 Task: Where is the Sagrada Familia located?
Action: Mouse moved to (98, 116)
Screenshot: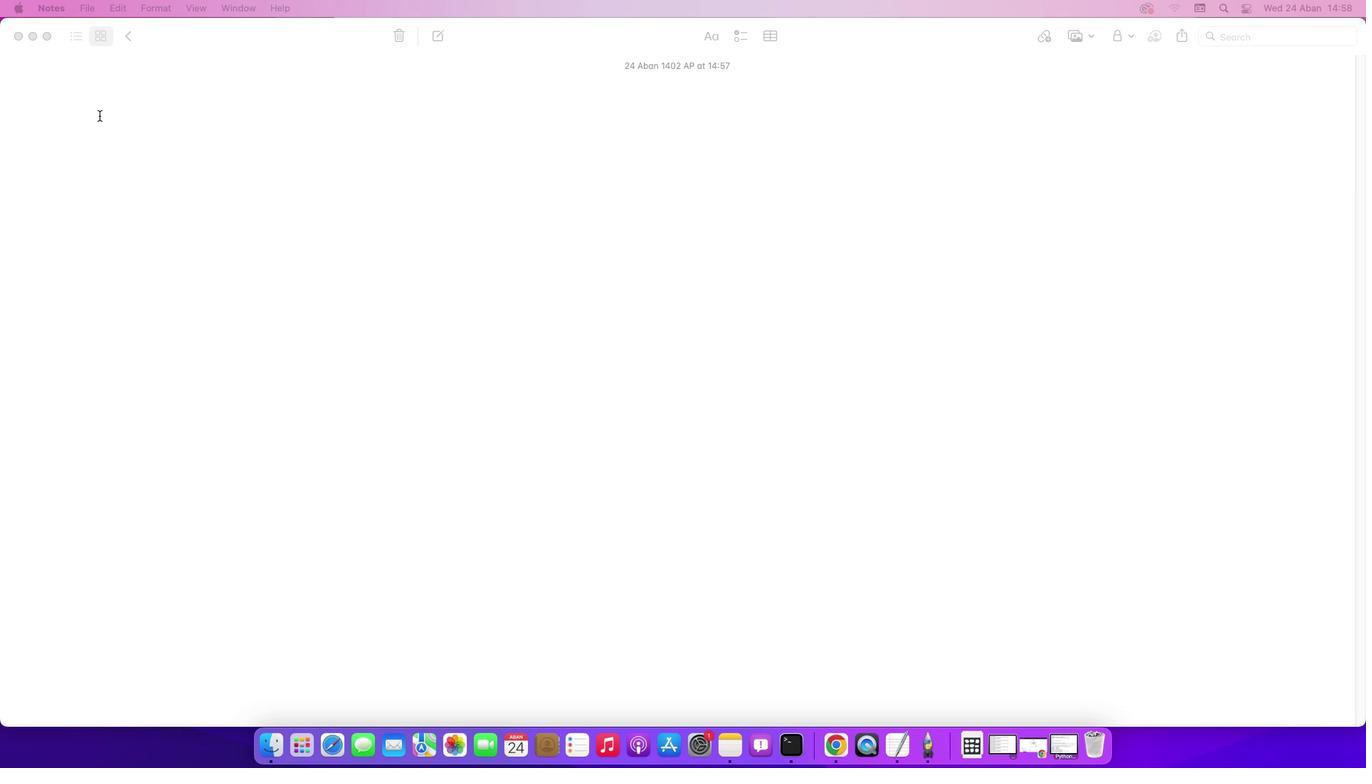 
Action: Mouse pressed left at (98, 116)
Screenshot: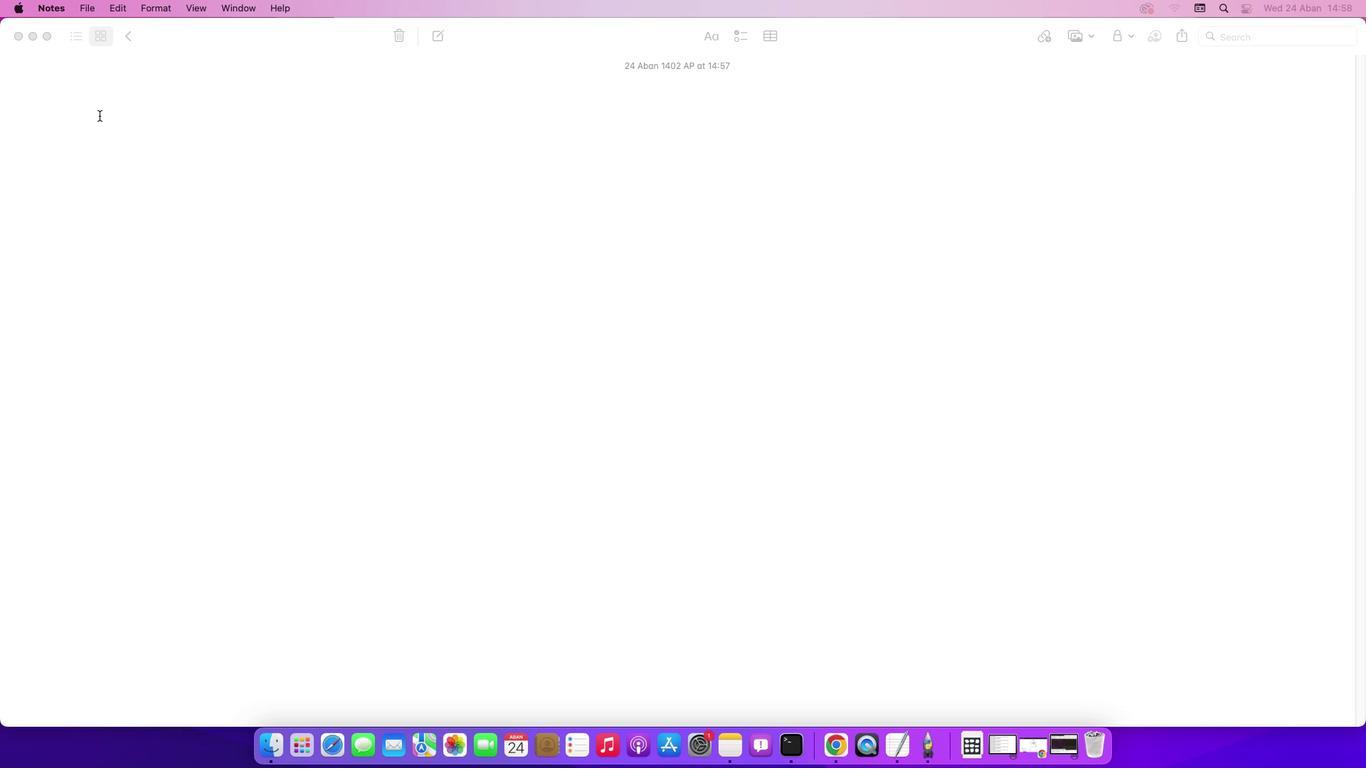 
Action: Key pressed Key.shift'W''h''e''r''e'Key.space'i''s'Key.space't''h''e'Key.spaceKey.shift'S''a''g''r''a''d''a'Key.spaceKey.shift'F''a''m''i''l''i''a'Key.spaceKey.shift'l''o''c''a''t''e''d'Key.shift_r'?'Key.enter
Screenshot: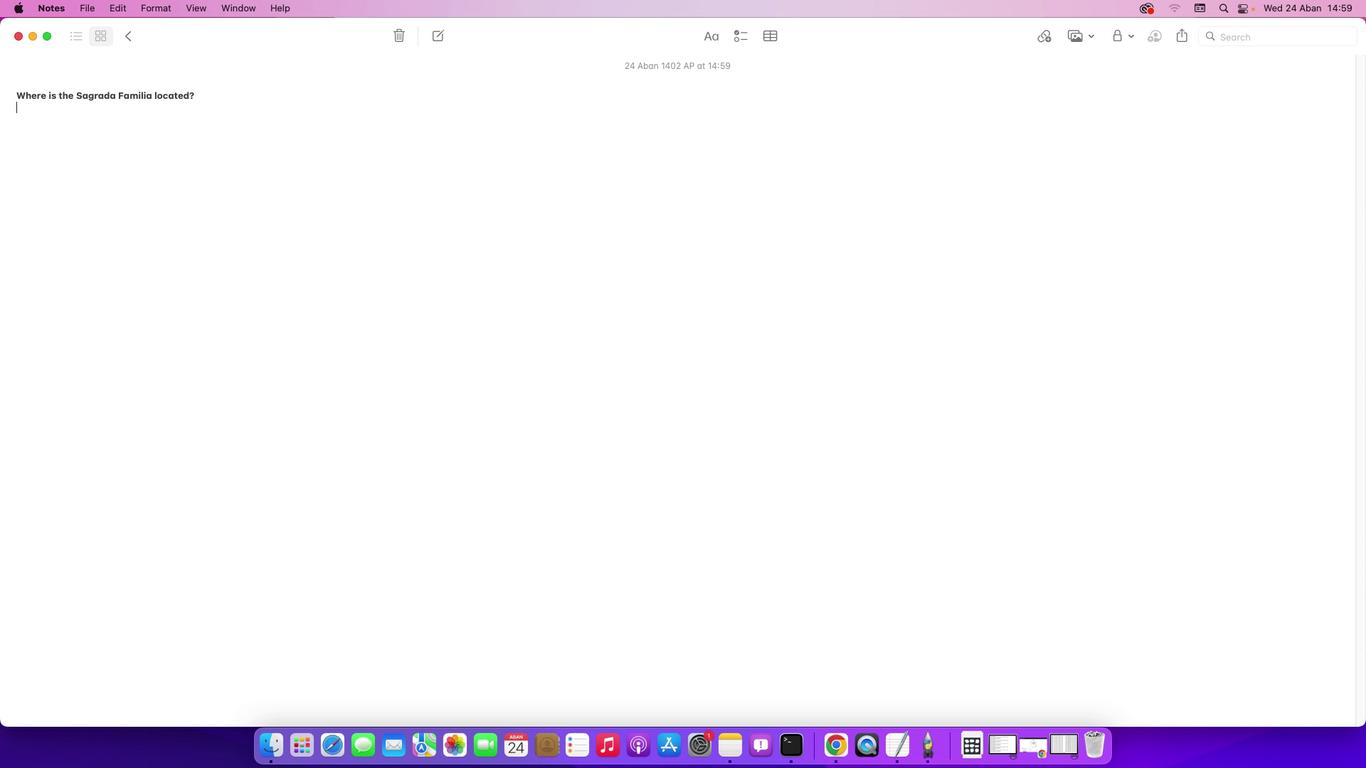
Action: Mouse moved to (1031, 748)
Screenshot: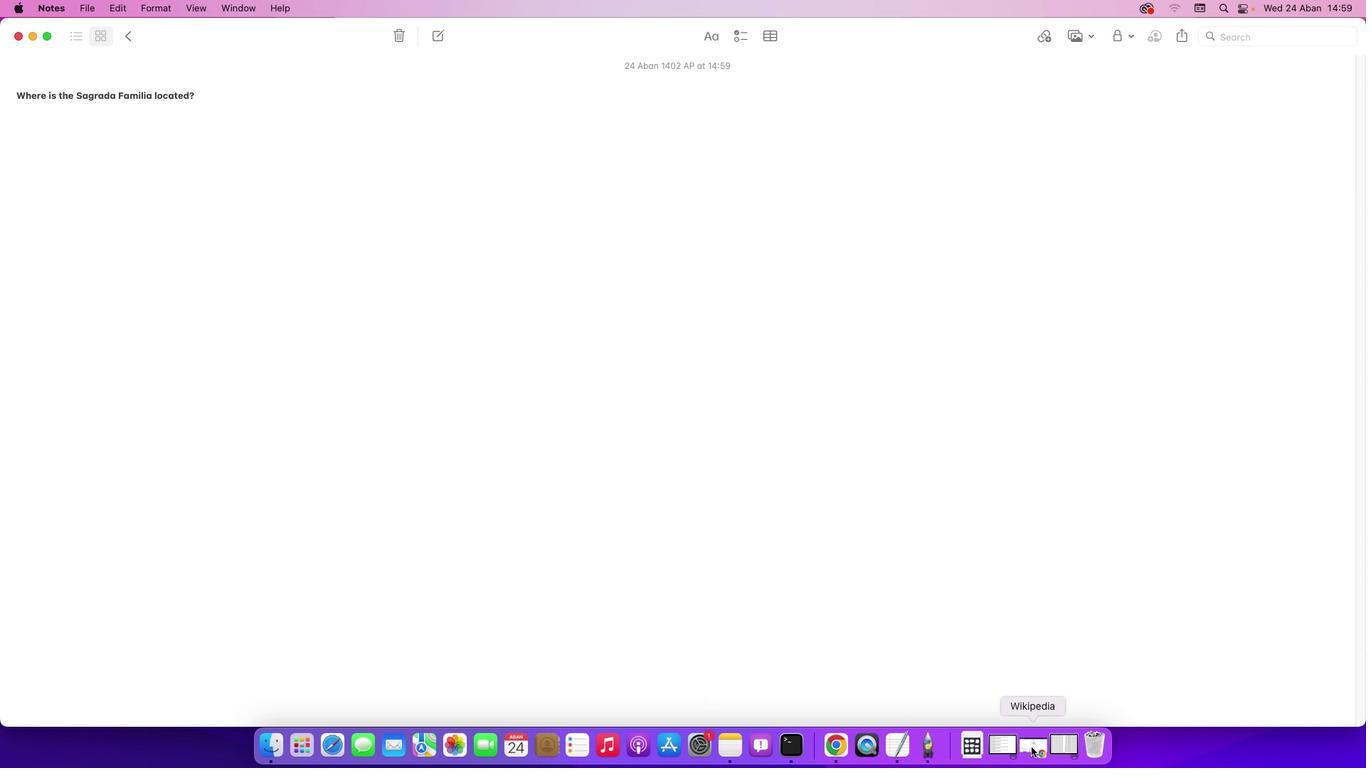 
Action: Mouse pressed left at (1031, 748)
Screenshot: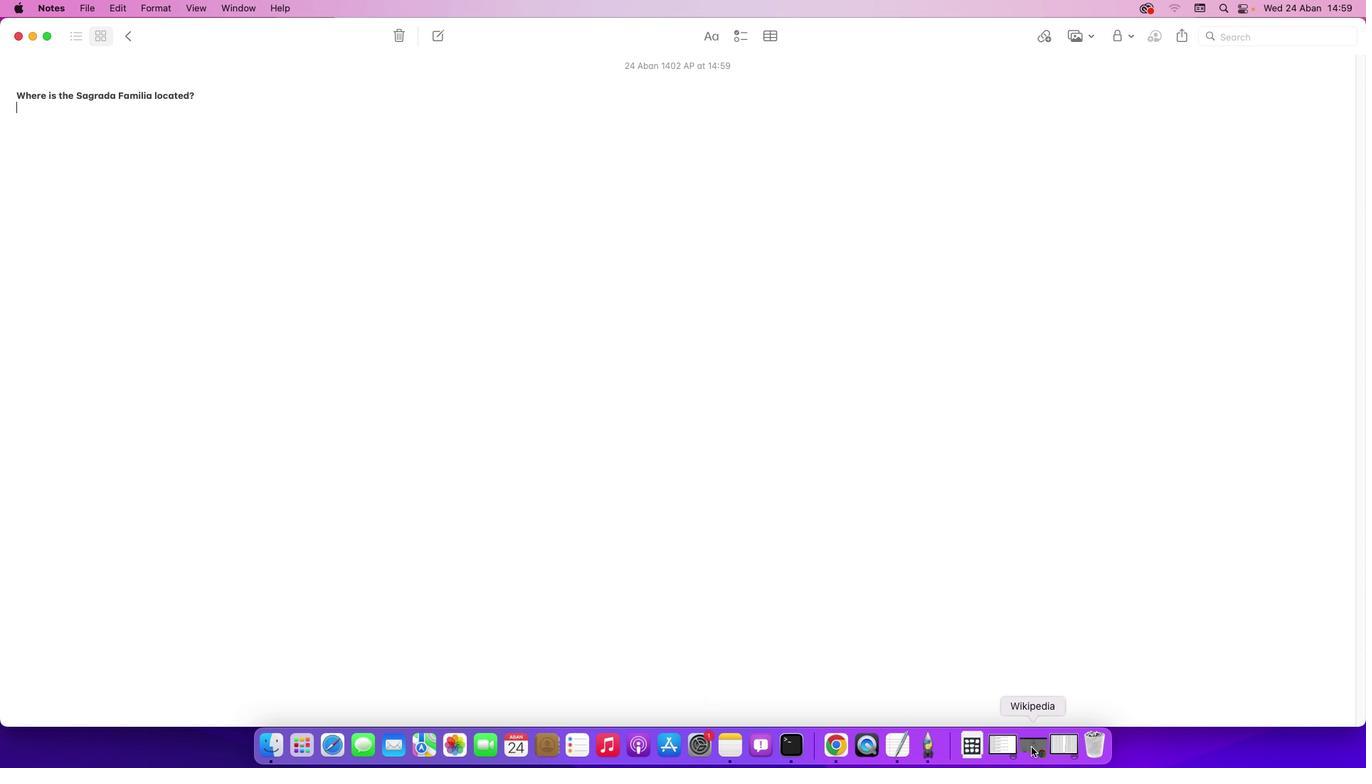 
Action: Mouse moved to (546, 424)
Screenshot: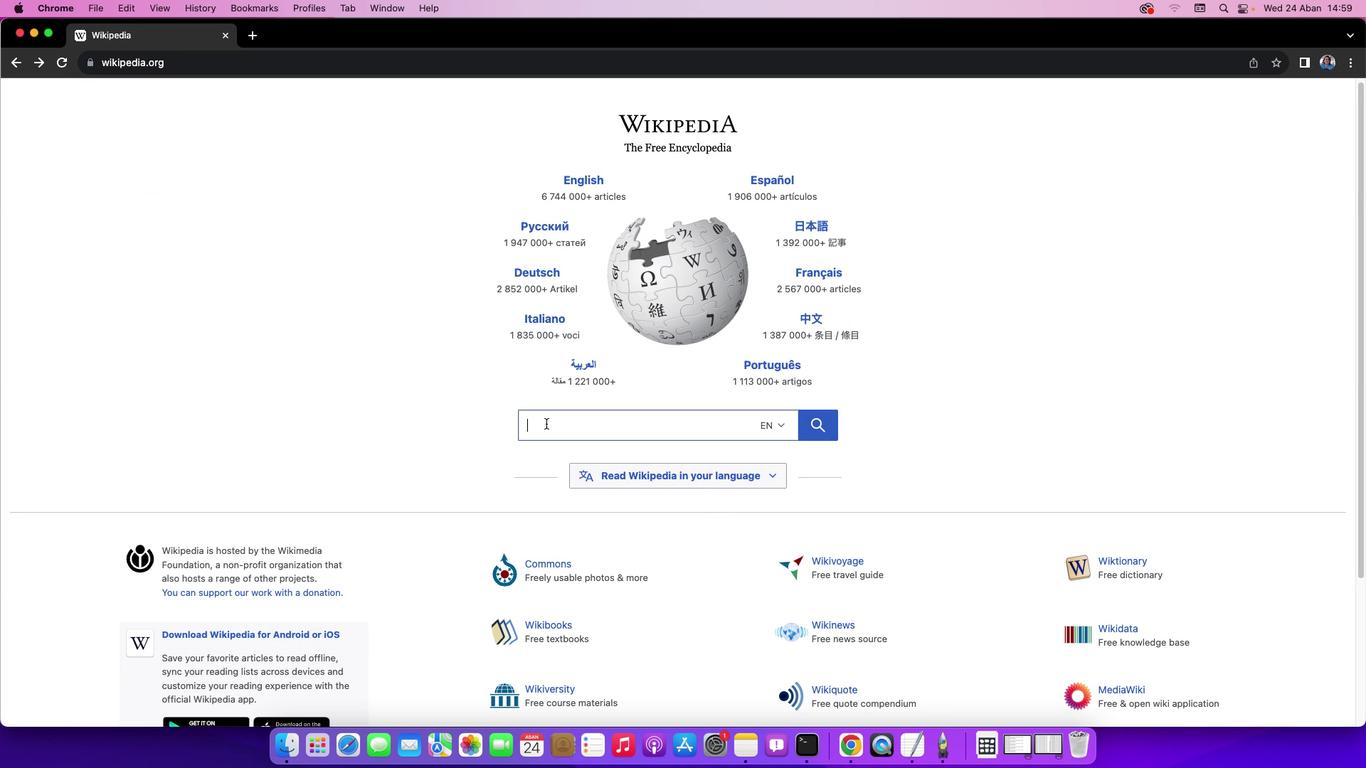 
Action: Mouse pressed left at (546, 424)
Screenshot: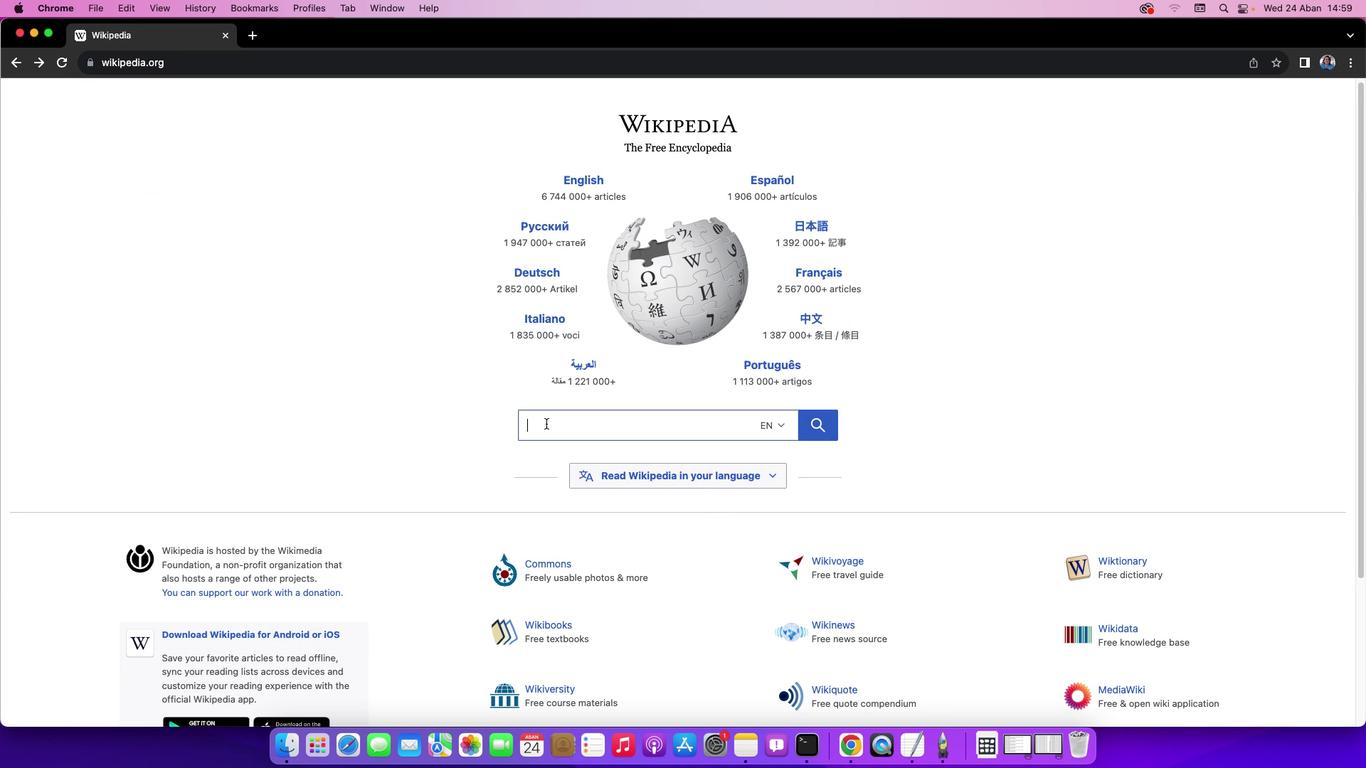 
Action: Key pressed Key.shift'S''a''g''r''a''d''a'Key.spaceKey.shift'F''a''m''i''l''i''a'
Screenshot: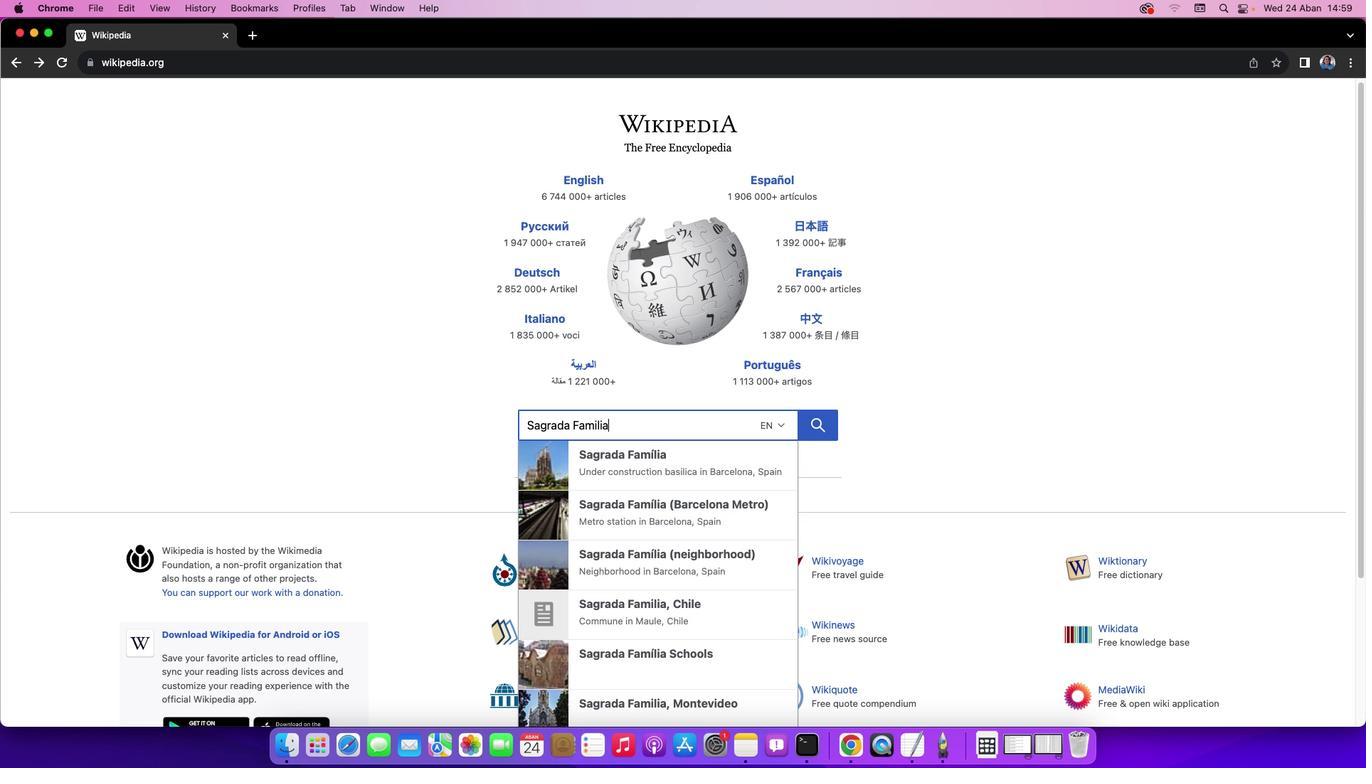 
Action: Mouse moved to (652, 457)
Screenshot: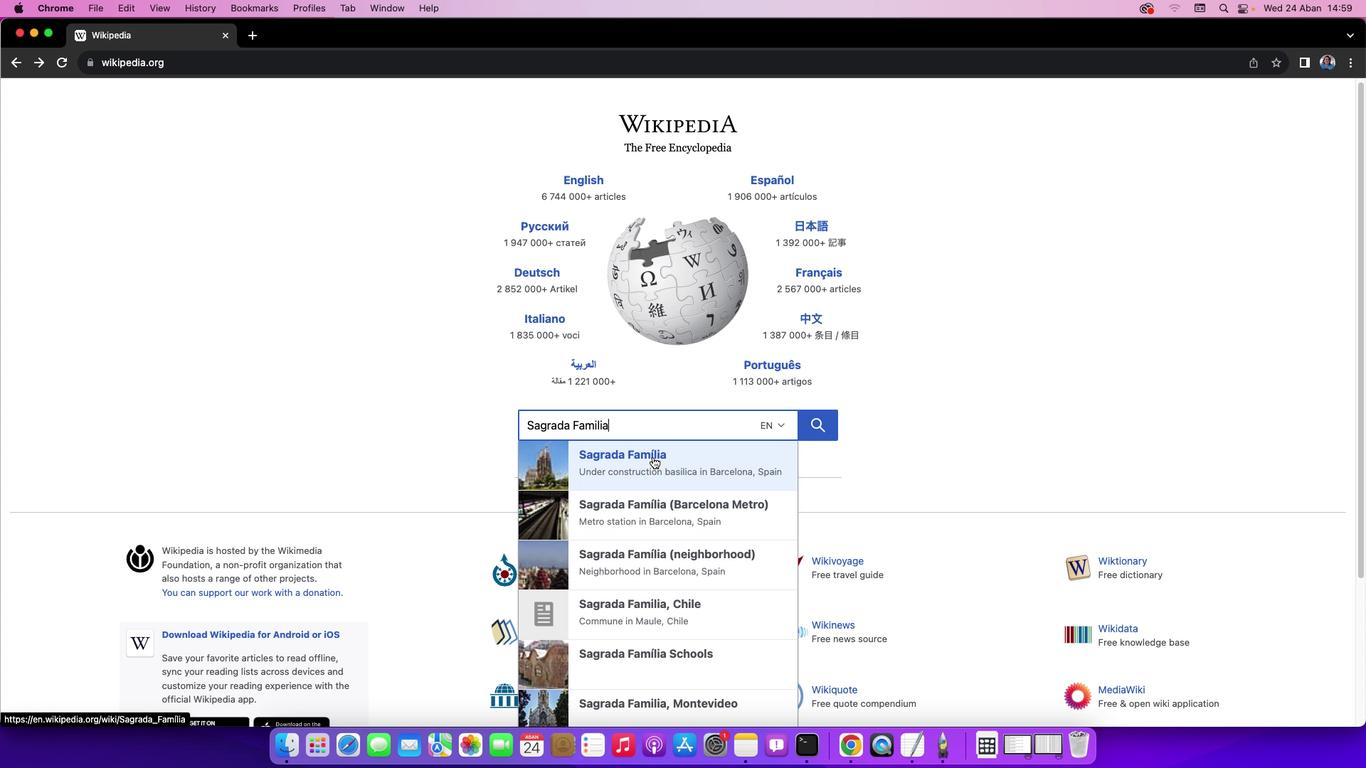 
Action: Mouse pressed left at (652, 457)
Screenshot: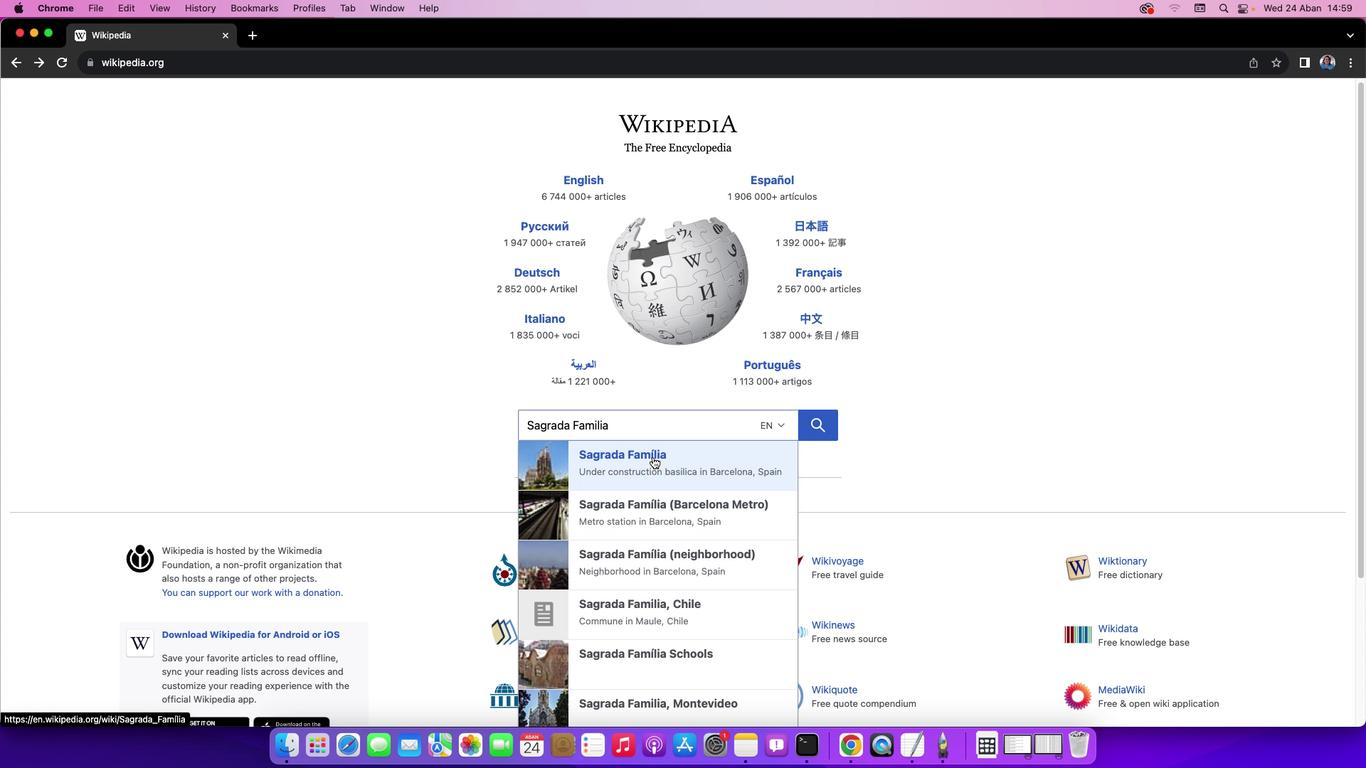 
Action: Mouse moved to (1362, 105)
Screenshot: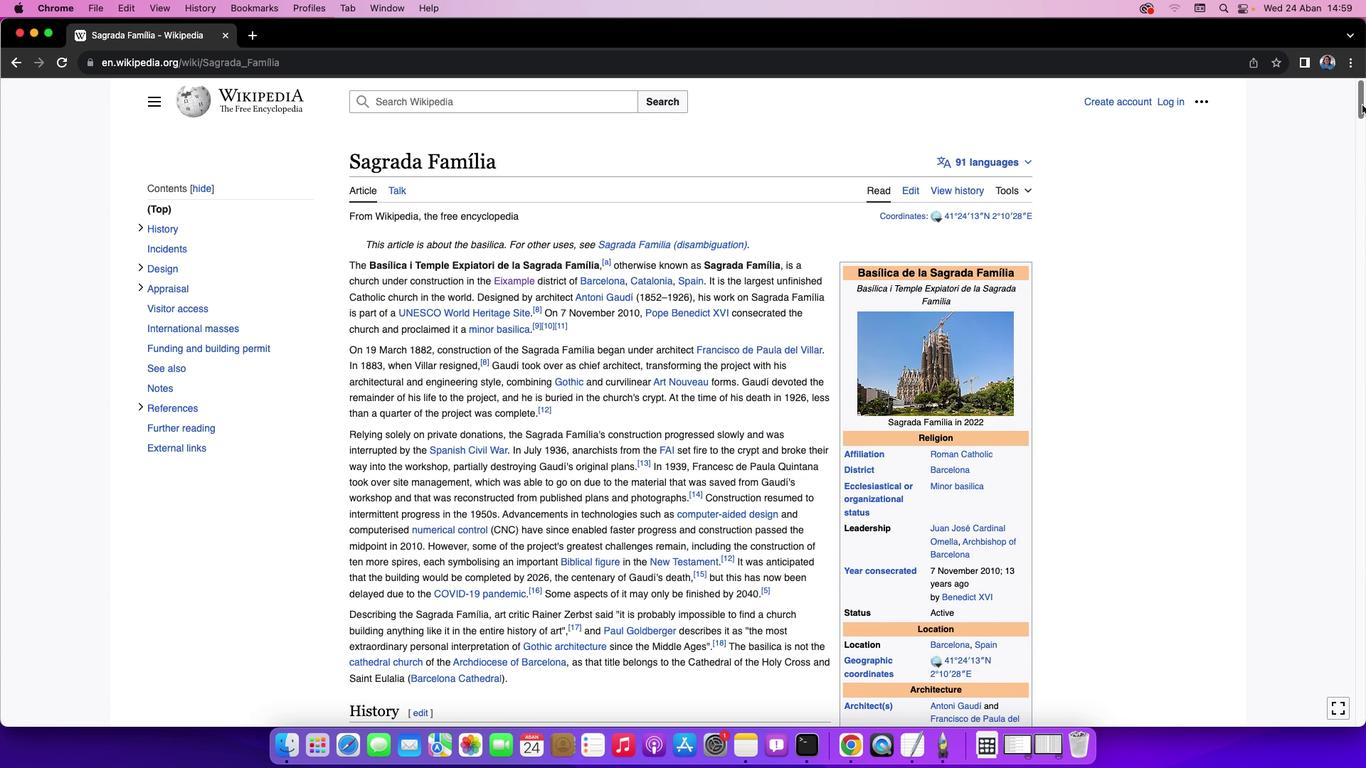 
Action: Mouse pressed left at (1362, 105)
Screenshot: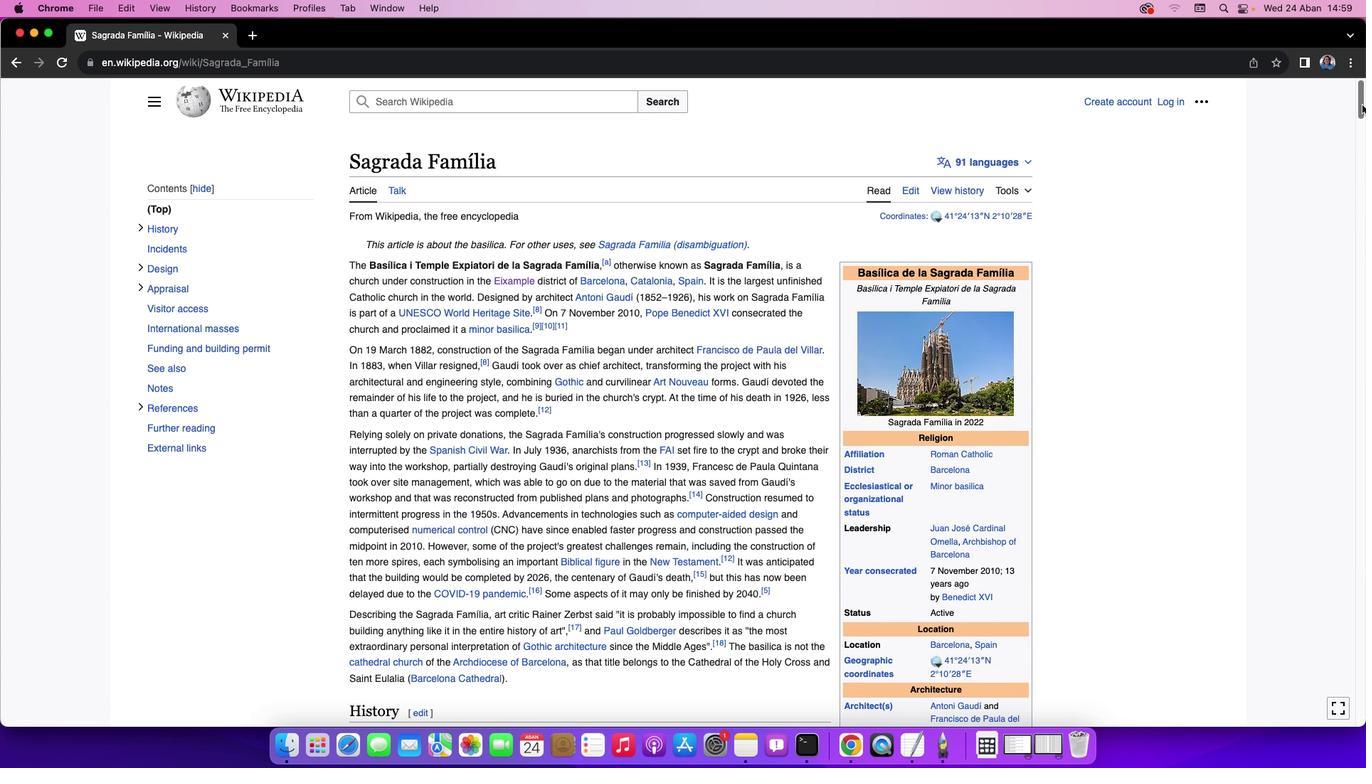
Action: Mouse moved to (32, 34)
Screenshot: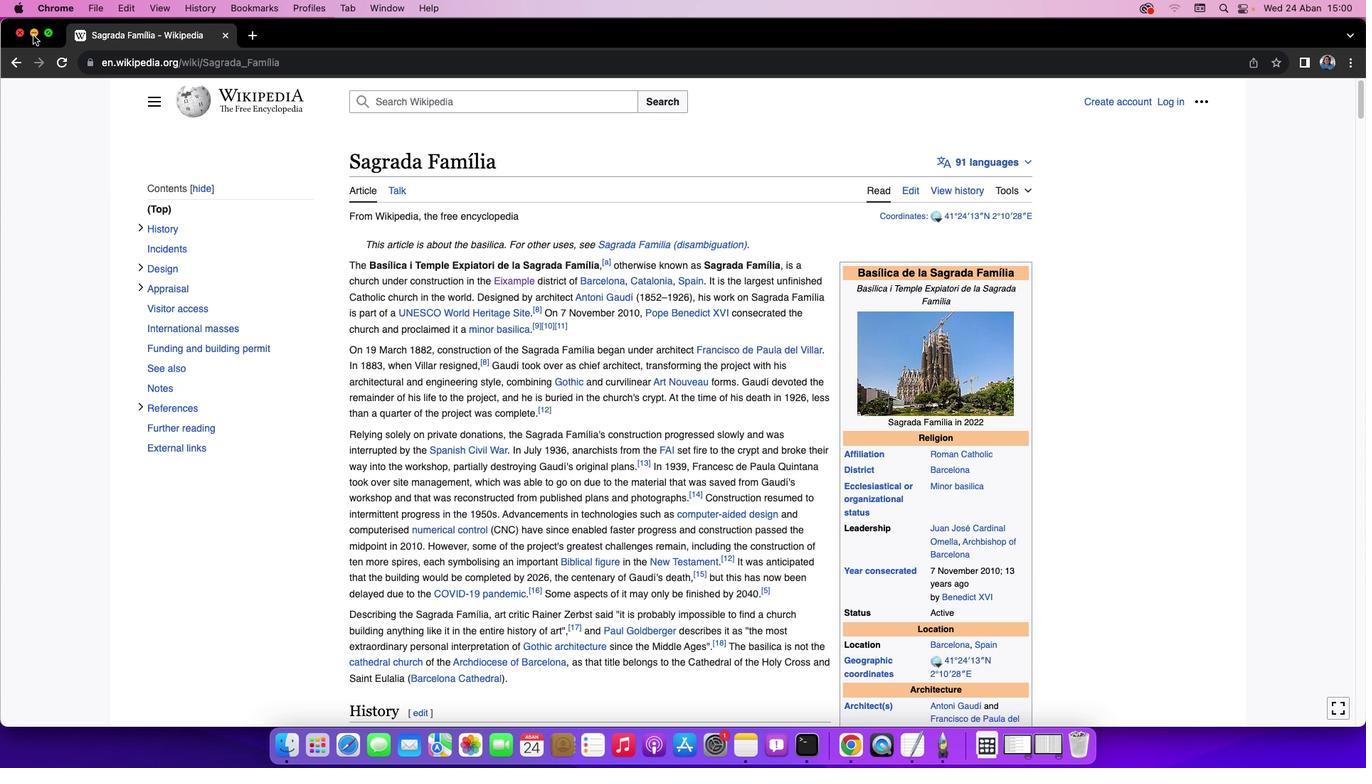 
Action: Mouse pressed left at (32, 34)
Screenshot: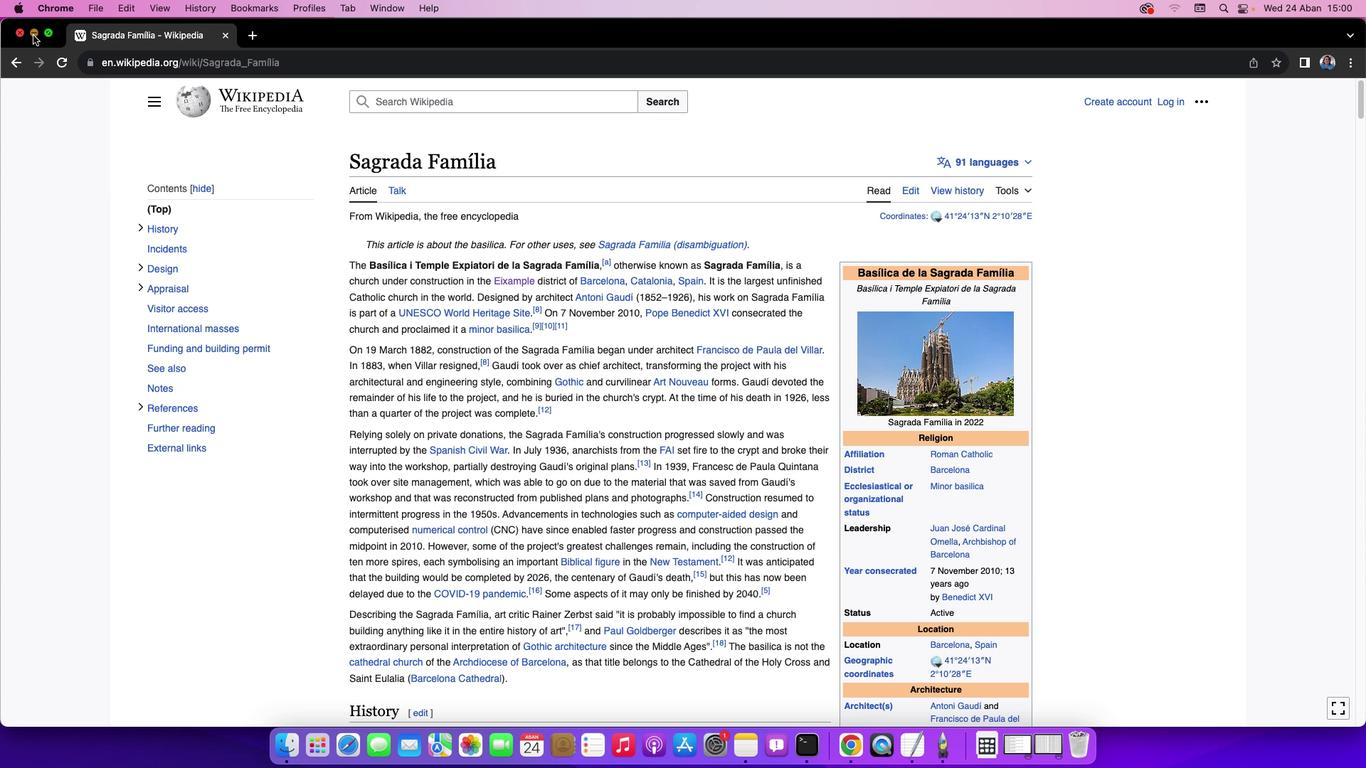 
Action: Mouse moved to (81, 125)
Screenshot: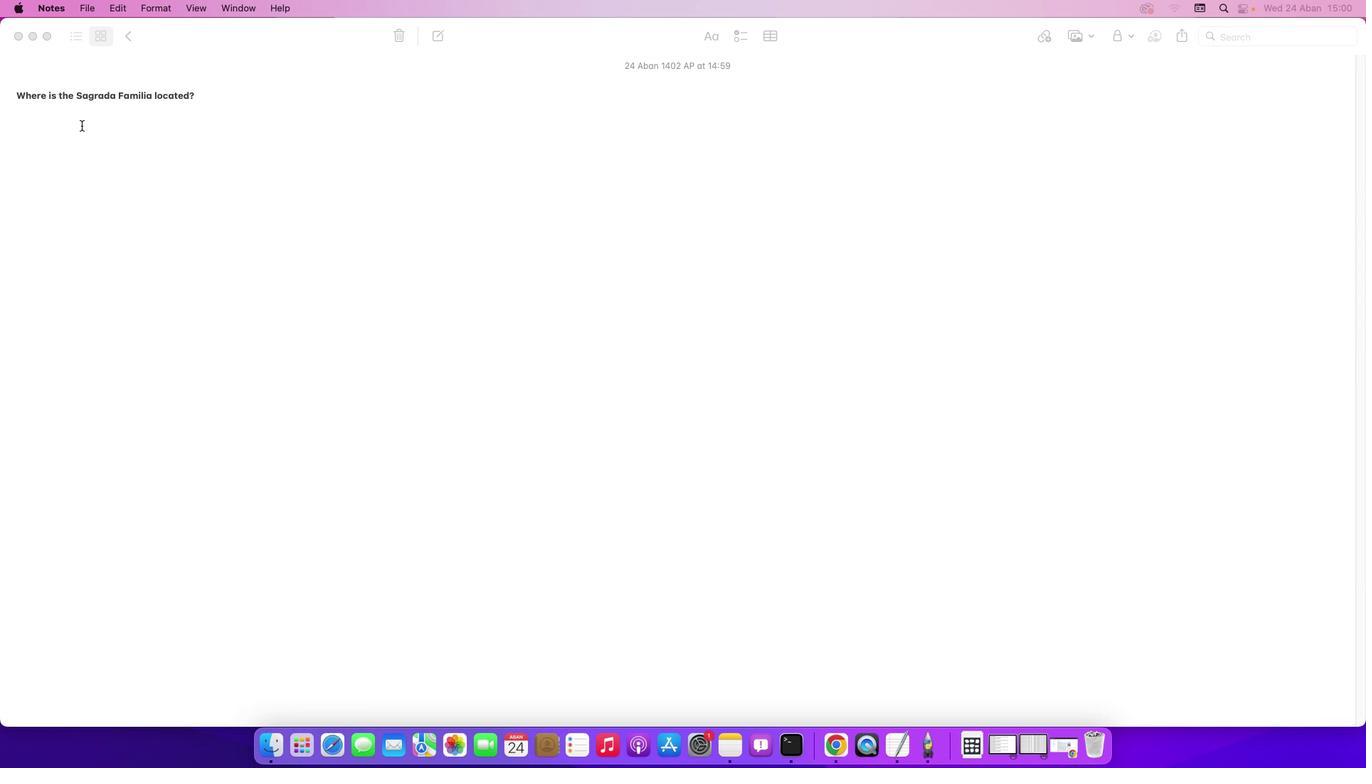 
Action: Mouse pressed left at (81, 125)
Screenshot: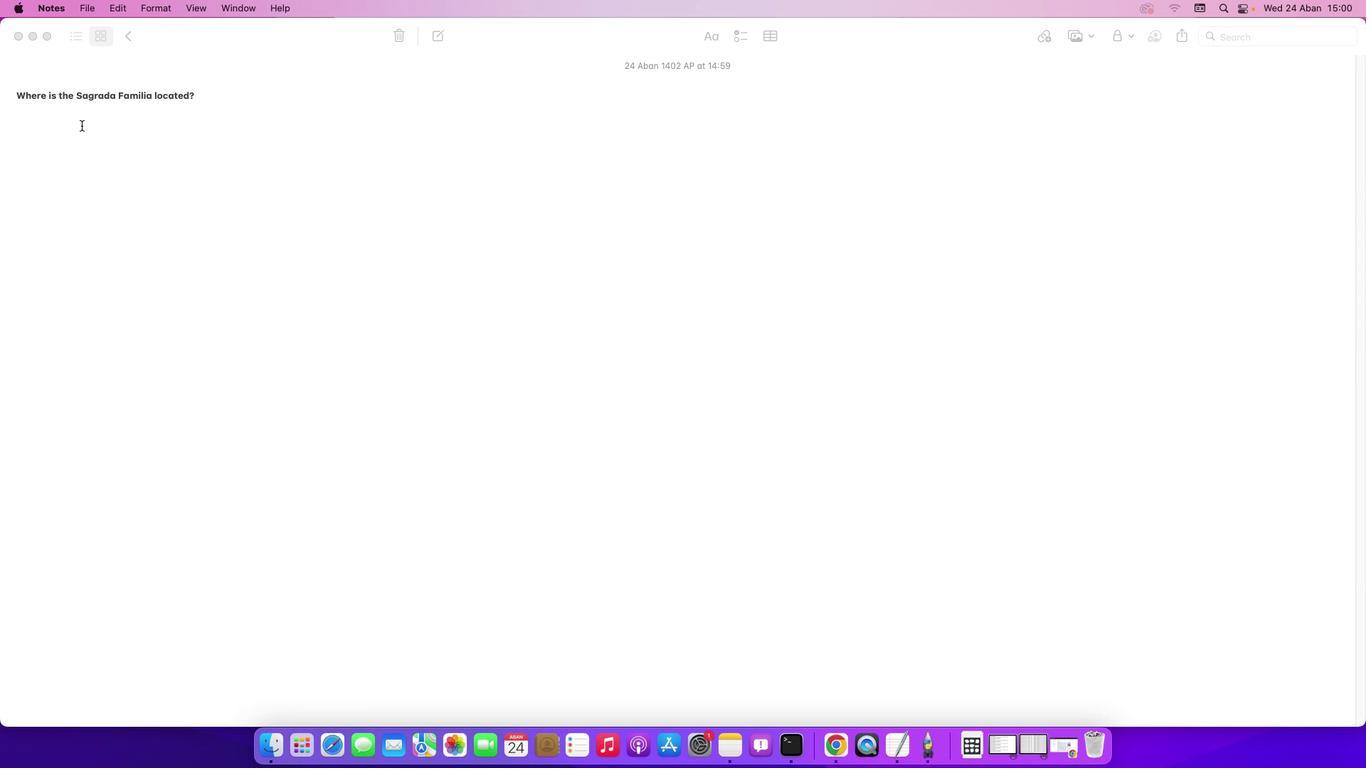 
Action: Mouse moved to (79, 123)
Screenshot: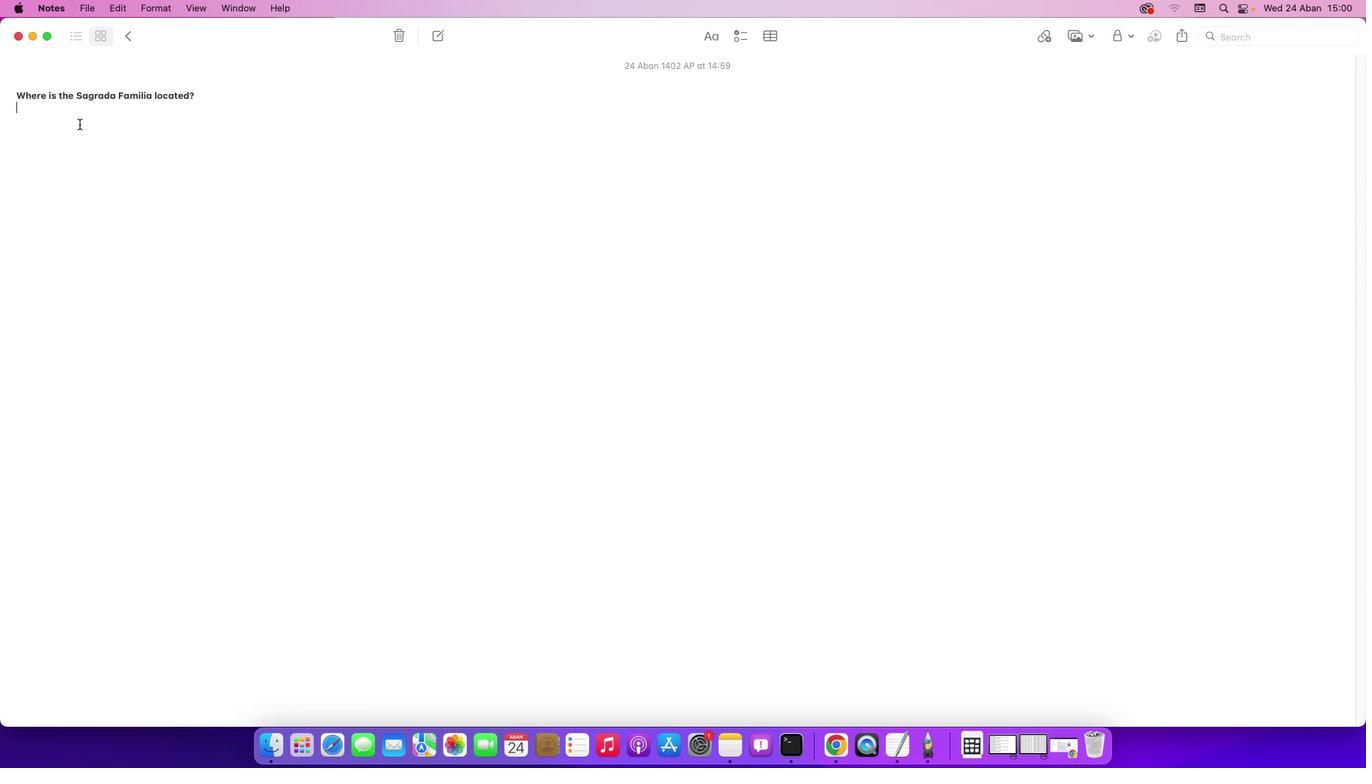 
Action: Key pressed Key.shift'T''h''e'Key.spaceKey.shift'S''a''g''r''a''d''a'Key.spaceKey.shift'F''a''m''i''l''i''a'Key.space'i''s'Key.space'l''o''c''a''t''e''d'Key.space'i''n'Key.space't''h''e'Key.spaceKey.shift'E''i''x''a''m''p''l''e'Key.space'd''i''s''t''r''i''c''t'Key.space'o''f'Key.space't''h''e'Key.space'c''a''p''i''t''a''l'Key.space'c''i''t''y'Key.space'o''f'Key.spaceKey.shift'B''a''r''c''e''l''o''n''a'Key.space'i''n'Key.space't''h''e'Key.spaceKey.shift'C''a''t''a''l''o''n''i''a'Key.space'r''e''g''i''o''n'Key.space'o''f'Key.spaceKey.shift'S''p''a''i''n''.'
Screenshot: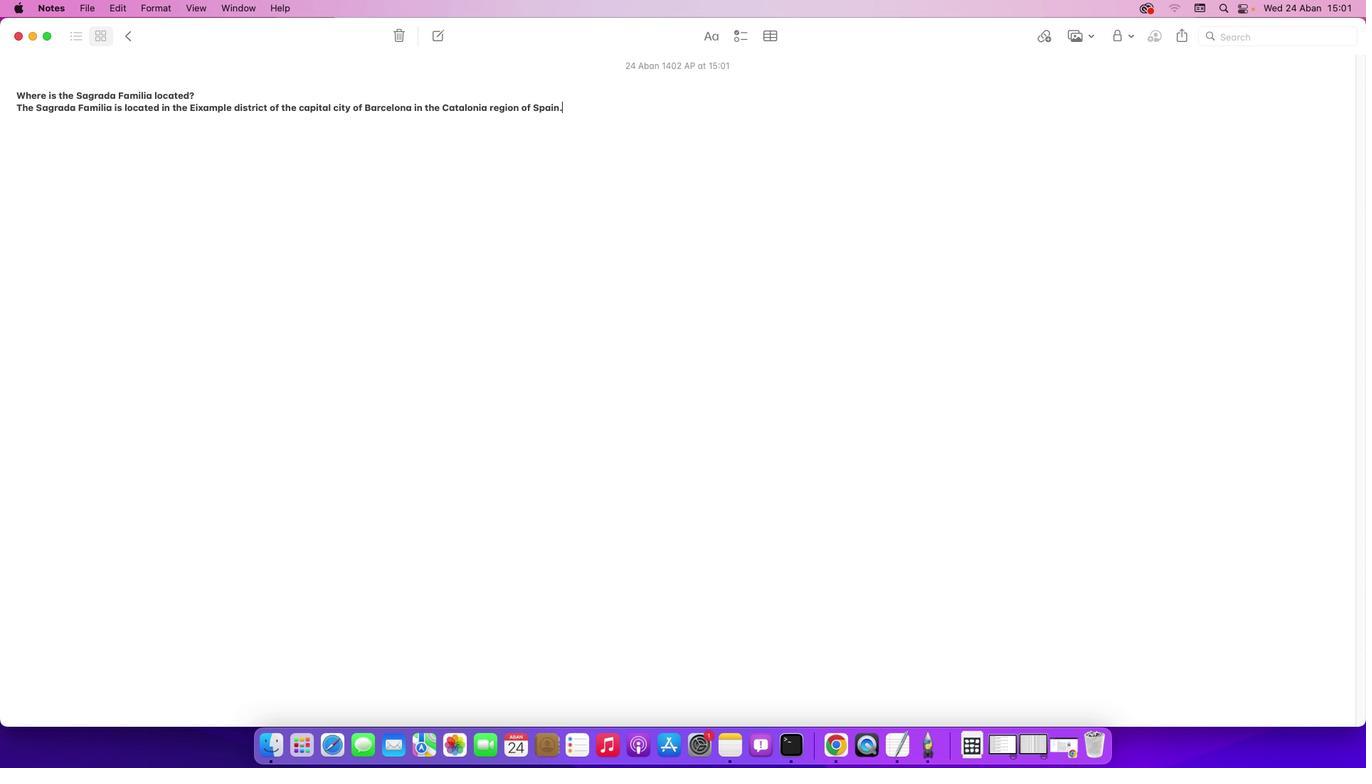 
